 Task: Create a section Code Crusade and in the section, add a milestone Hardware Asset Management in the project AgileLink
Action: Mouse moved to (281, 335)
Screenshot: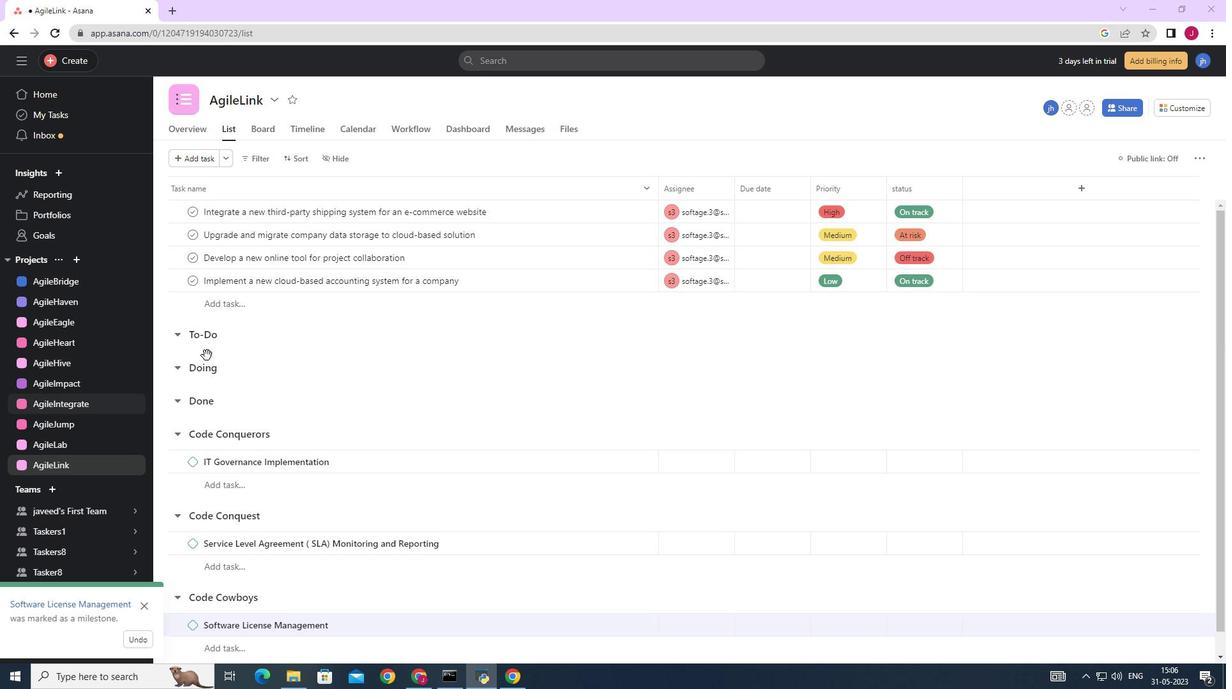 
Action: Mouse scrolled (281, 335) with delta (0, 0)
Screenshot: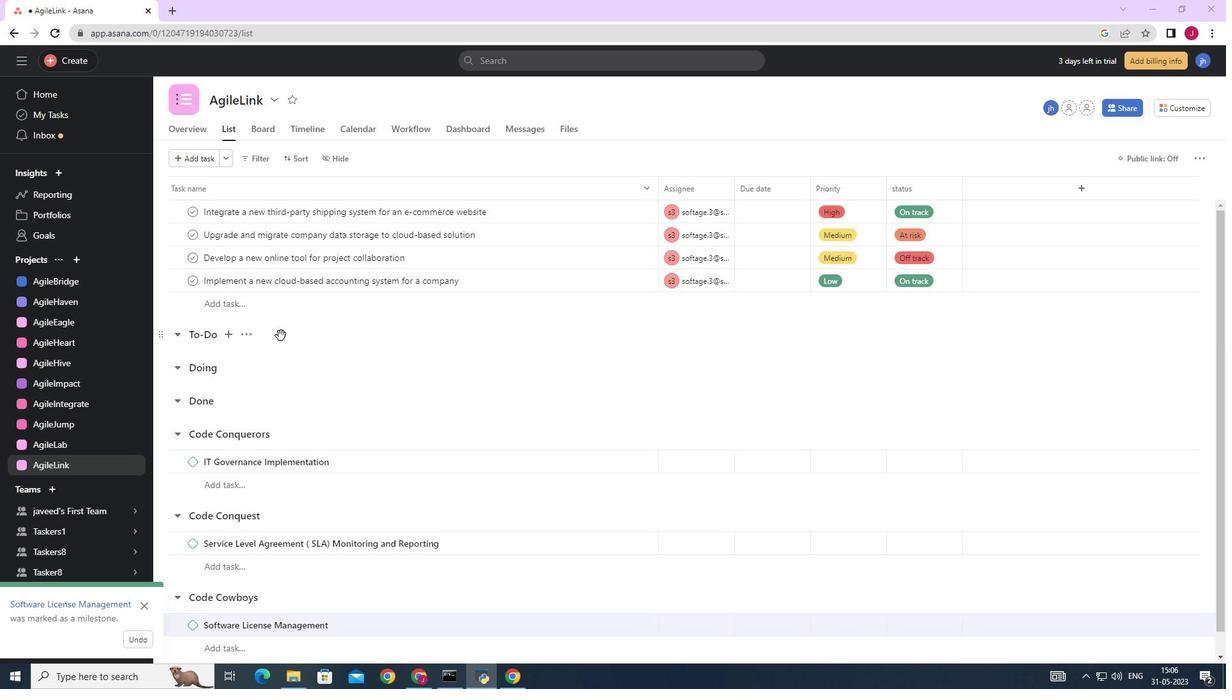 
Action: Mouse scrolled (281, 335) with delta (0, 0)
Screenshot: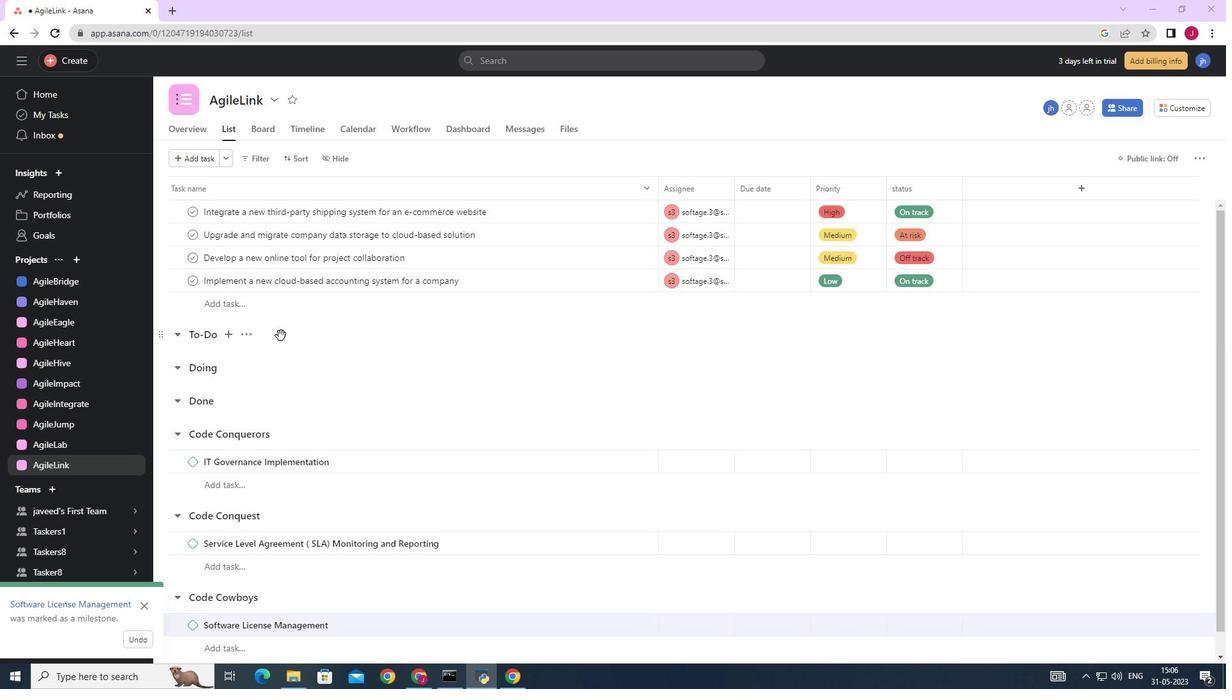 
Action: Mouse scrolled (281, 335) with delta (0, 0)
Screenshot: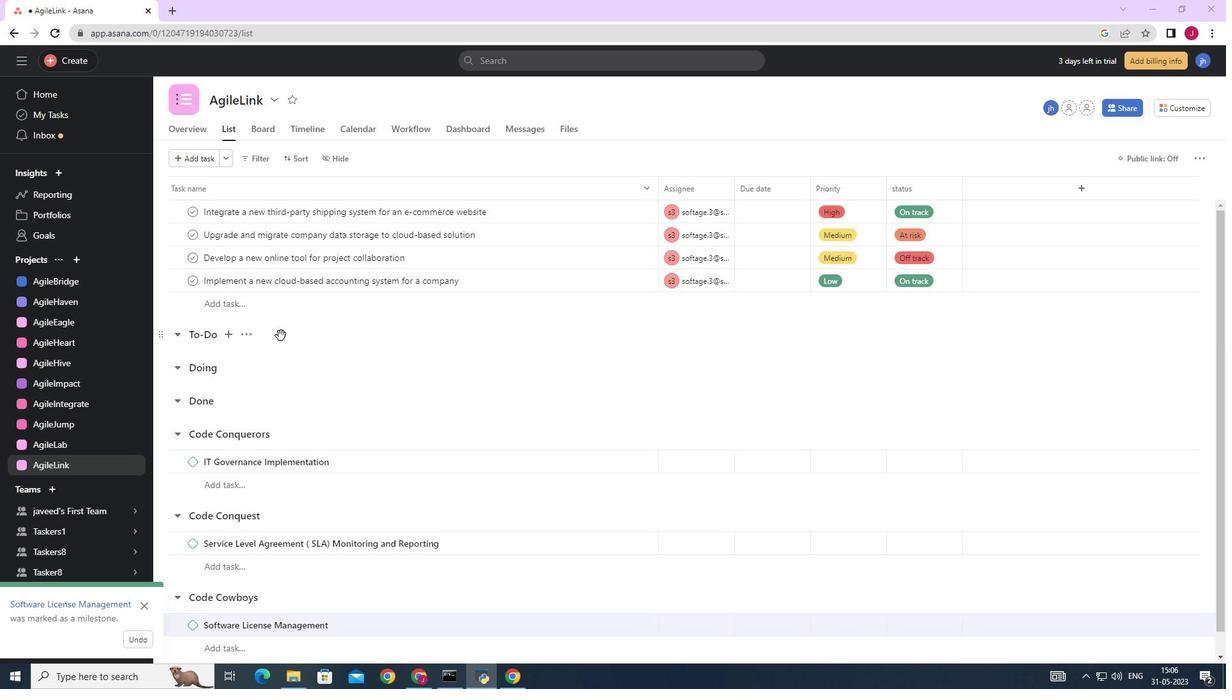 
Action: Mouse moved to (141, 606)
Screenshot: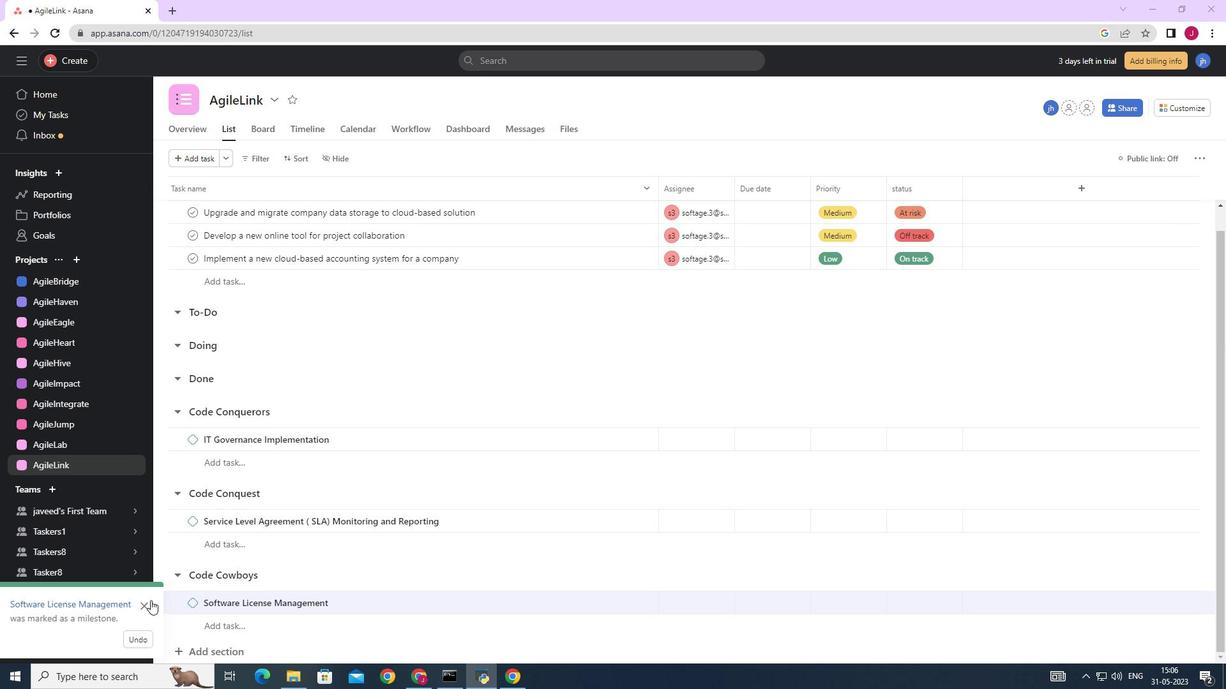 
Action: Mouse pressed left at (141, 606)
Screenshot: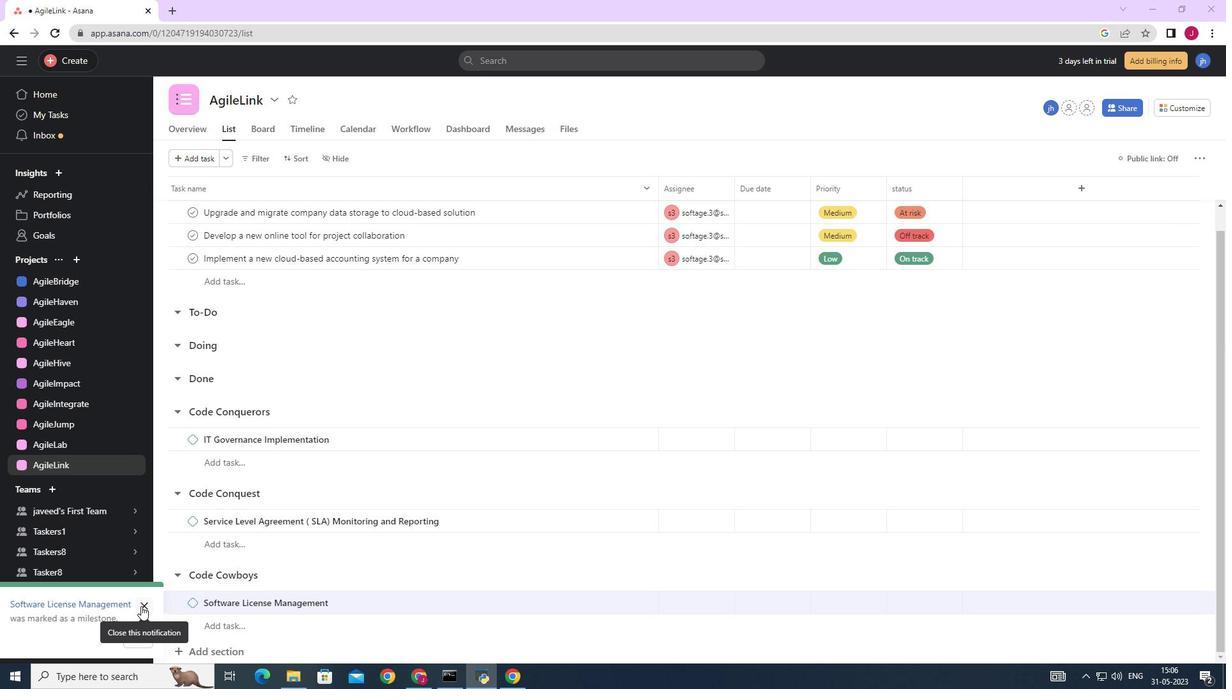 
Action: Mouse moved to (194, 584)
Screenshot: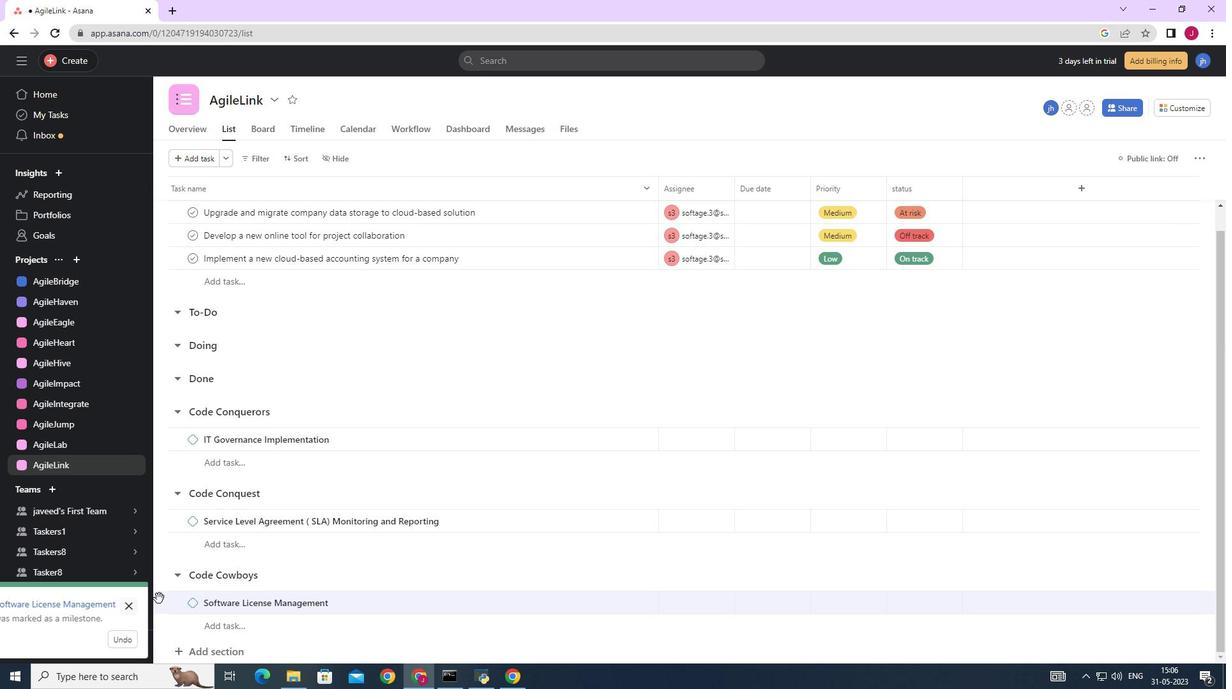 
Action: Mouse scrolled (194, 583) with delta (0, 0)
Screenshot: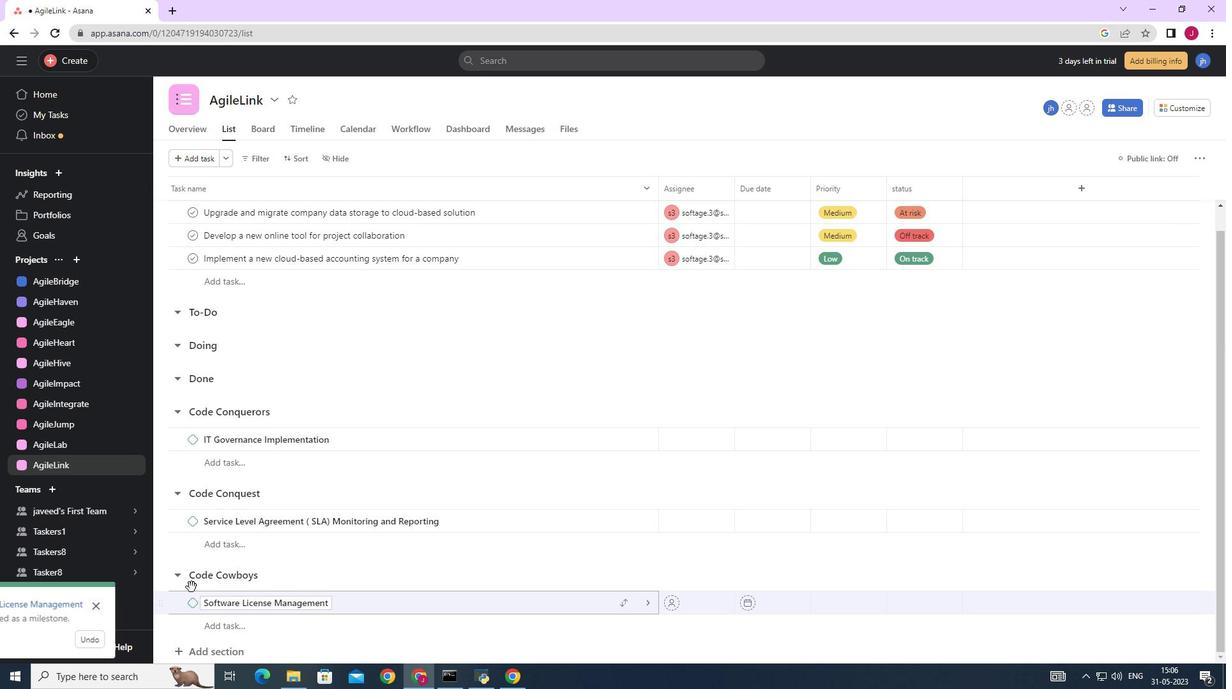 
Action: Mouse scrolled (194, 583) with delta (0, 0)
Screenshot: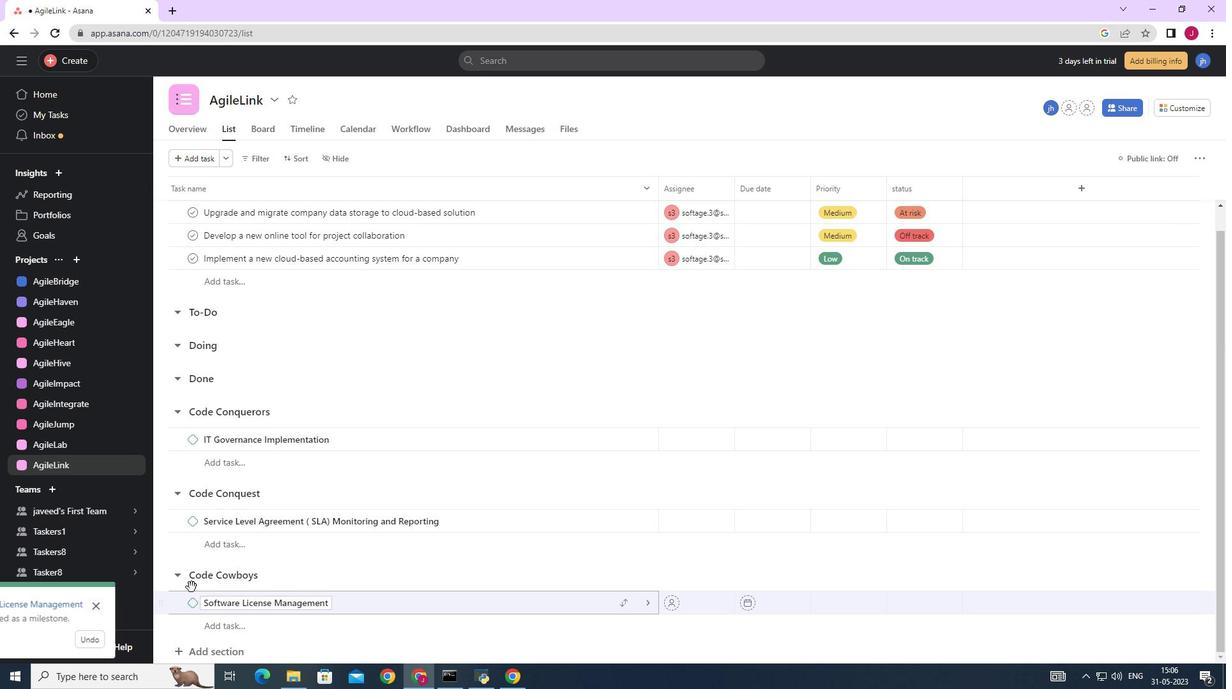 
Action: Mouse scrolled (194, 583) with delta (0, 0)
Screenshot: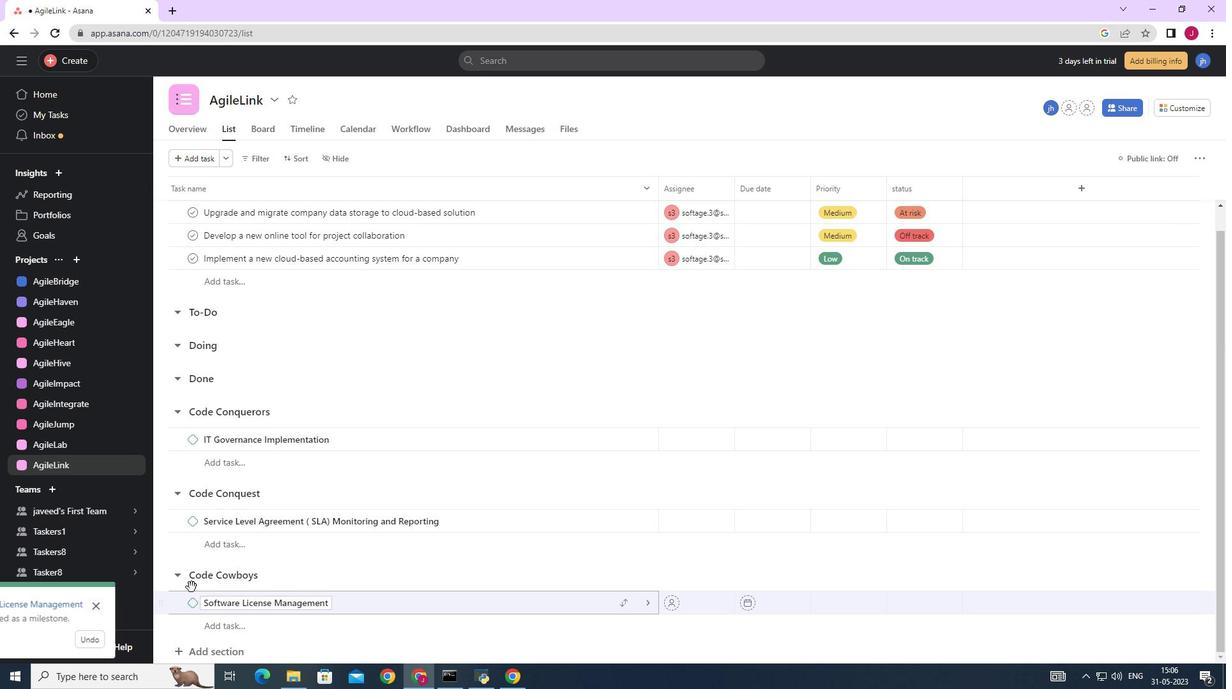 
Action: Mouse moved to (221, 654)
Screenshot: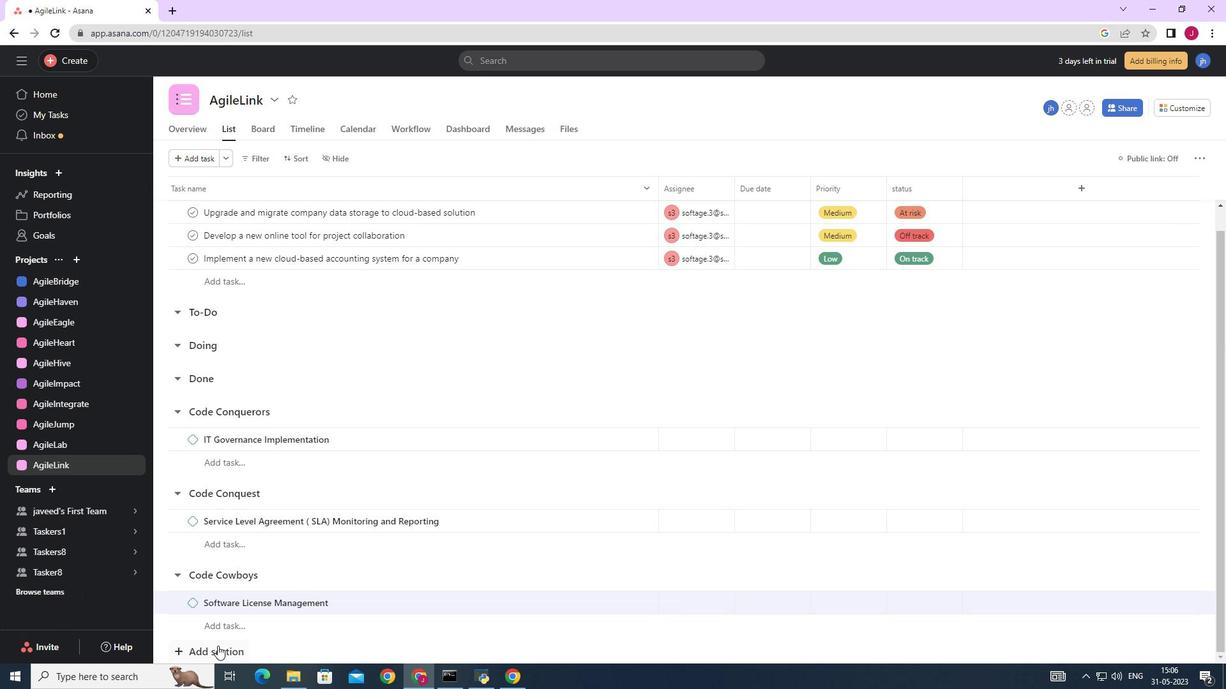 
Action: Mouse pressed left at (221, 654)
Screenshot: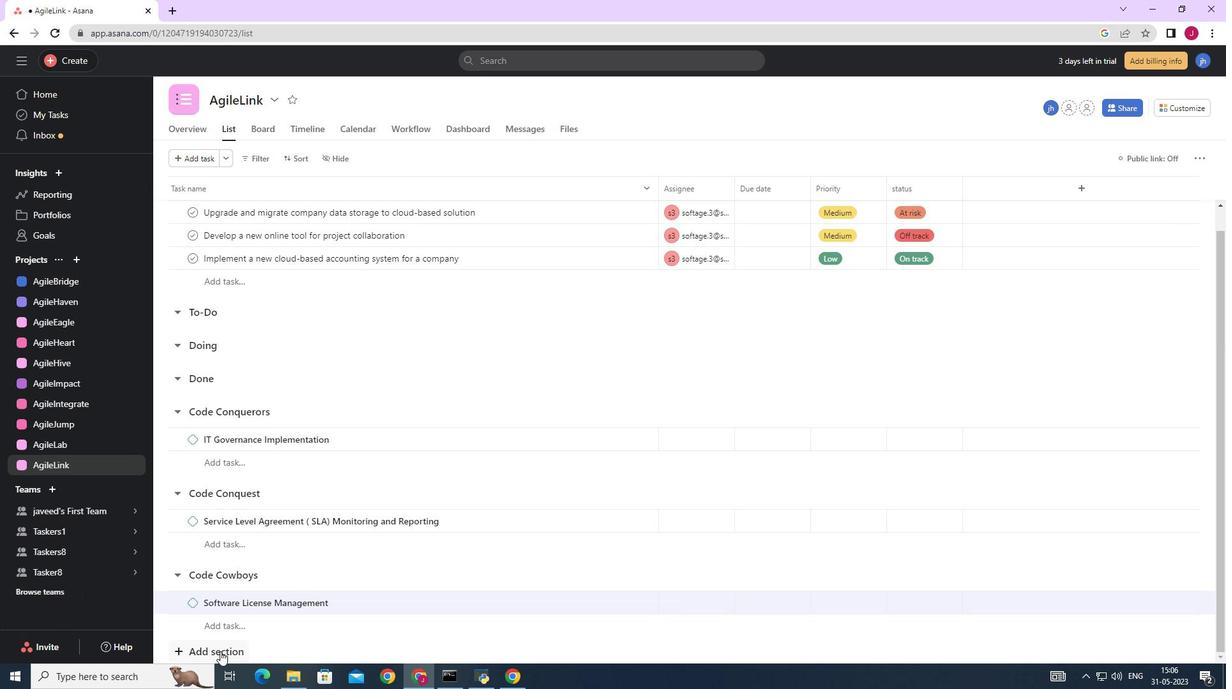 
Action: Mouse moved to (231, 598)
Screenshot: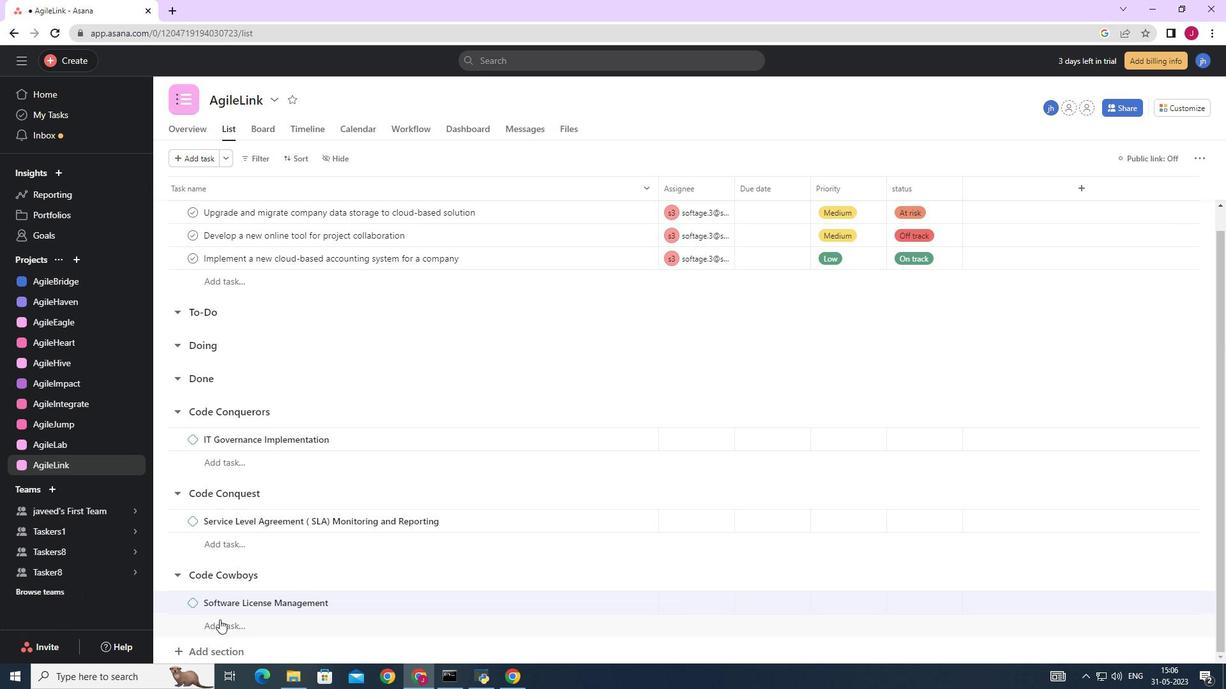 
Action: Mouse scrolled (231, 597) with delta (0, 0)
Screenshot: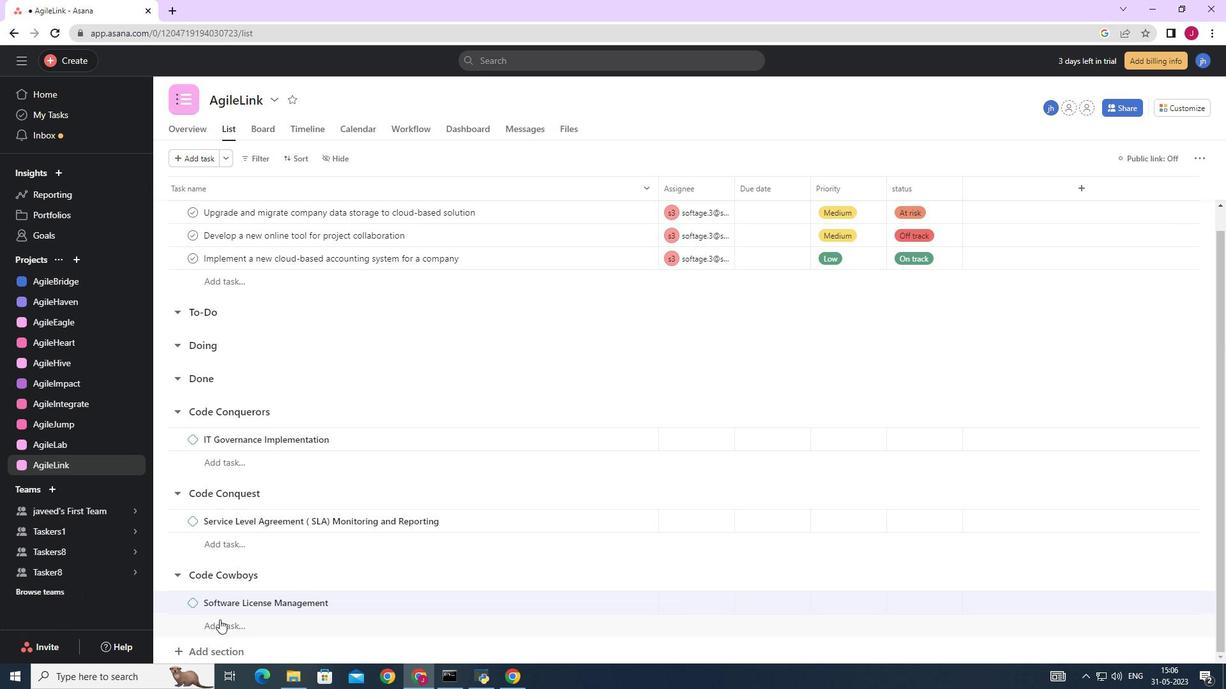 
Action: Mouse scrolled (231, 597) with delta (0, 0)
Screenshot: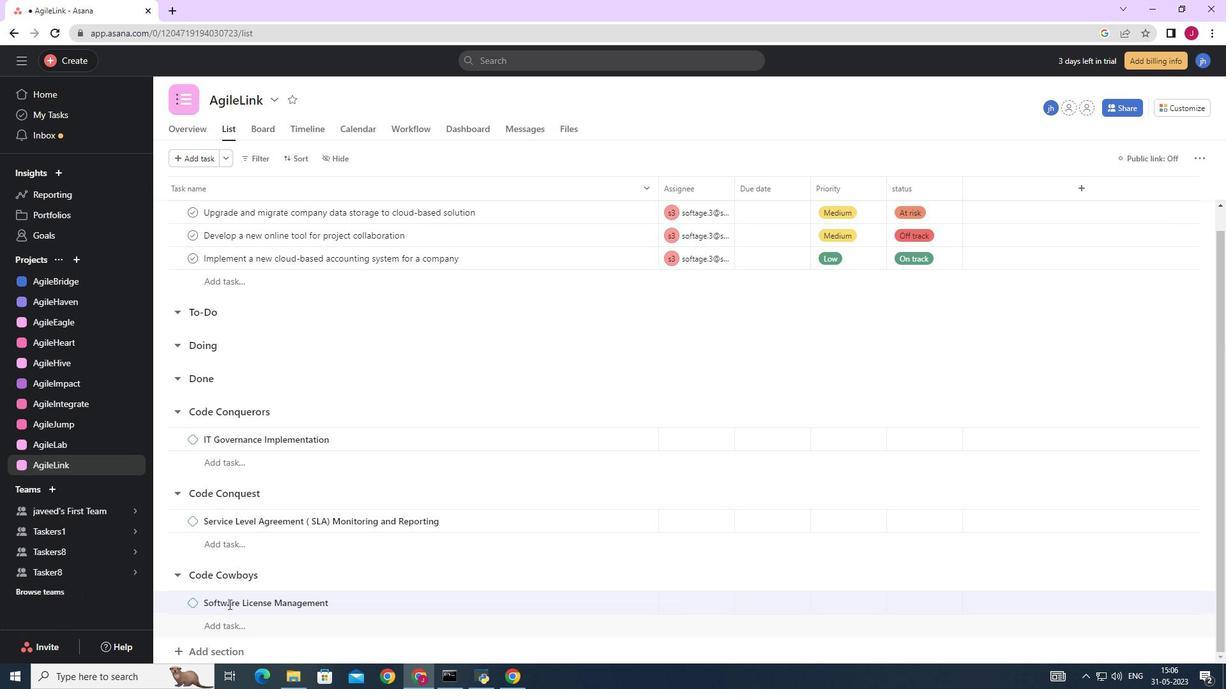 
Action: Mouse scrolled (231, 597) with delta (0, 0)
Screenshot: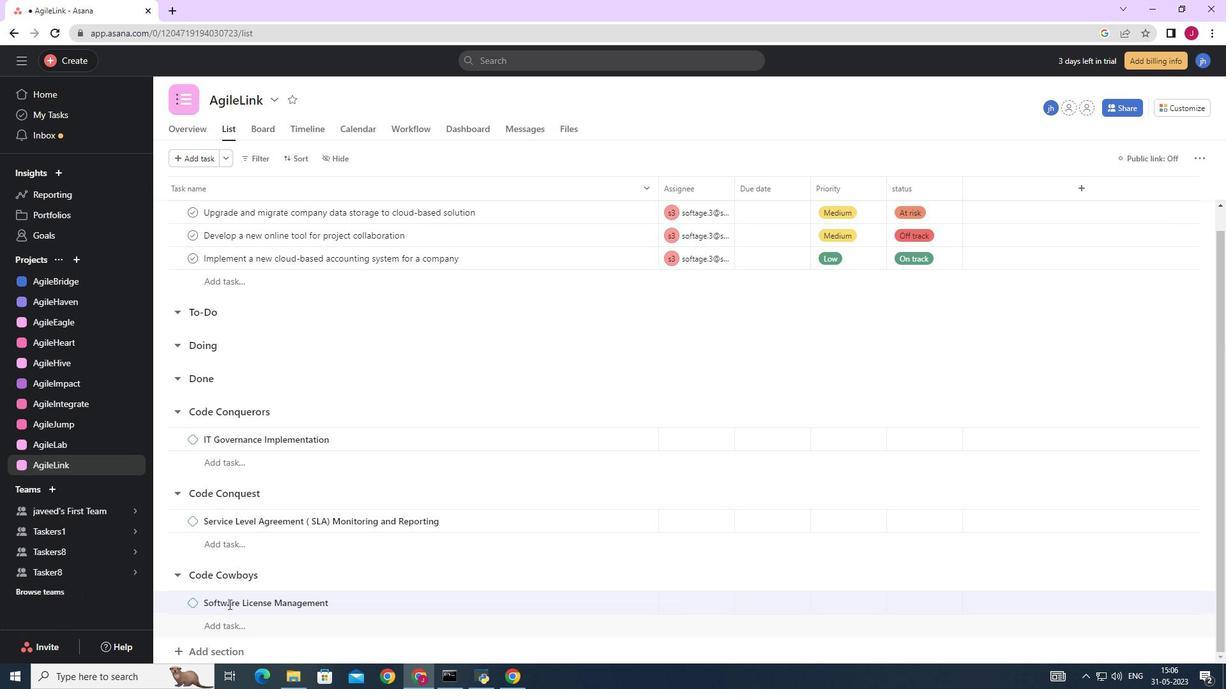 
Action: Mouse scrolled (231, 597) with delta (0, 0)
Screenshot: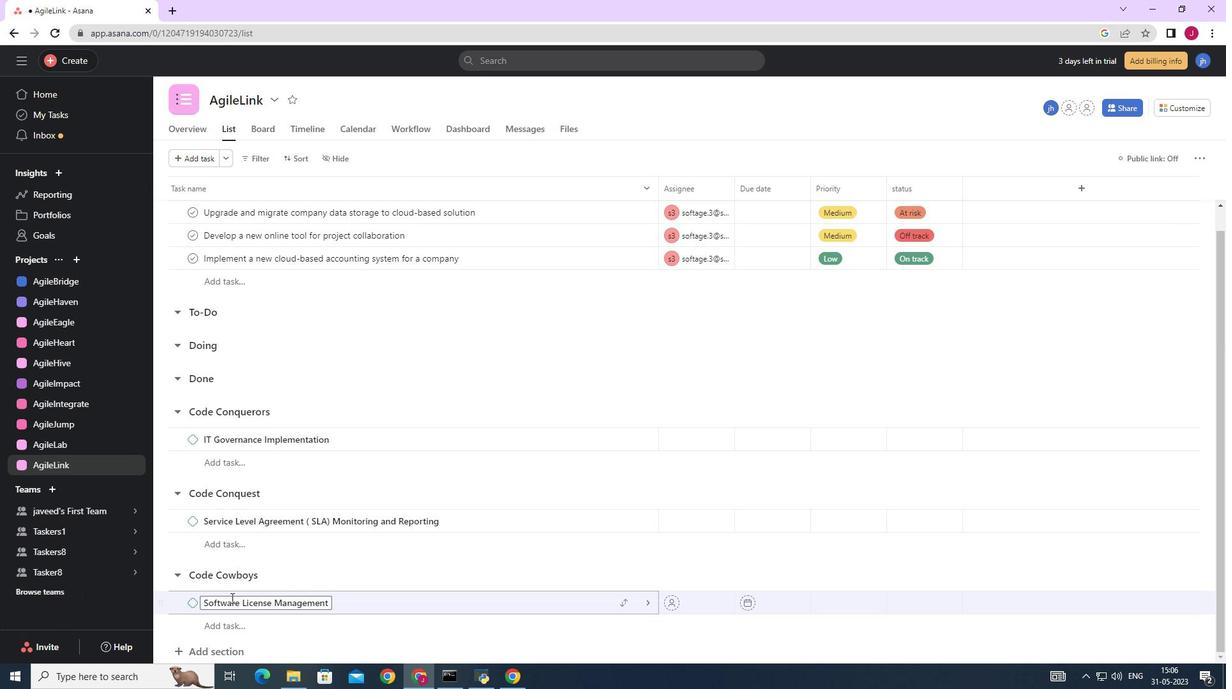 
Action: Mouse scrolled (231, 597) with delta (0, 0)
Screenshot: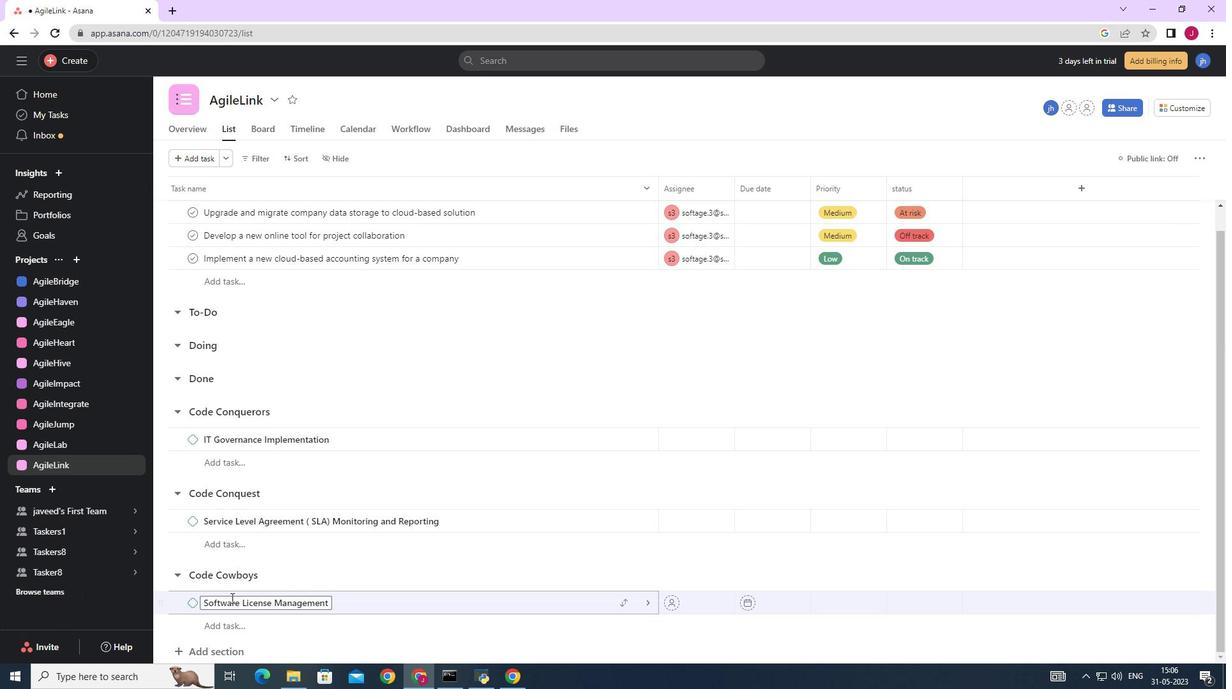 
Action: Mouse moved to (197, 652)
Screenshot: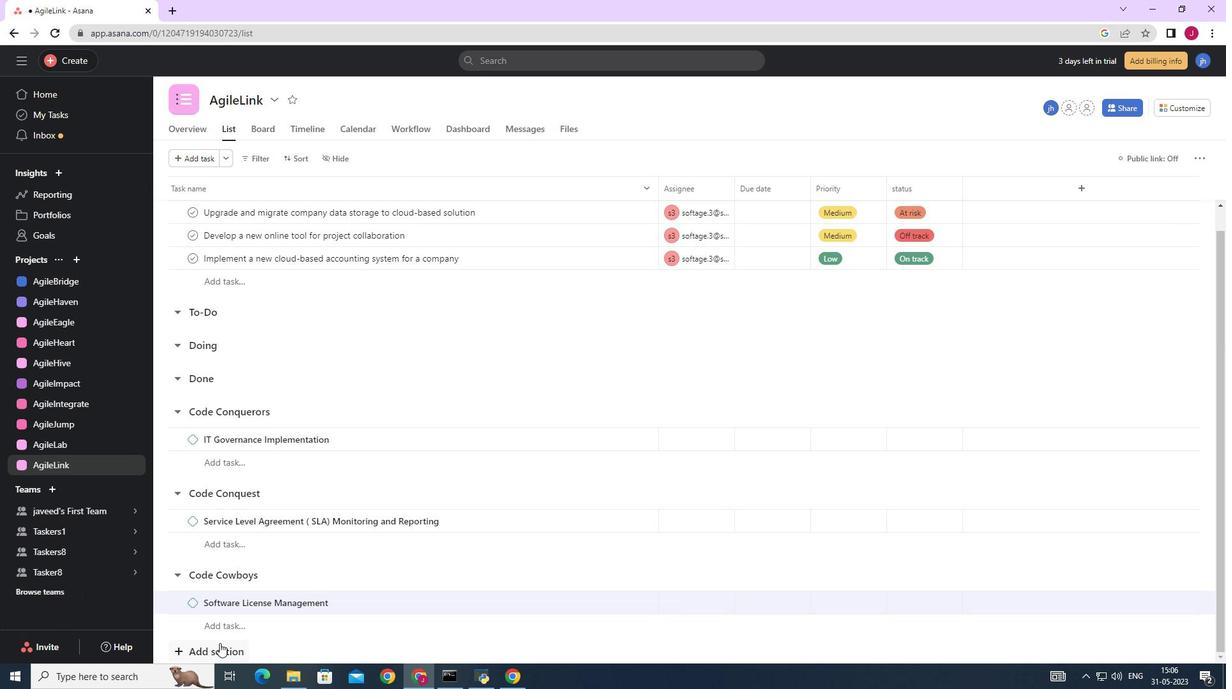 
Action: Mouse pressed left at (197, 652)
Screenshot: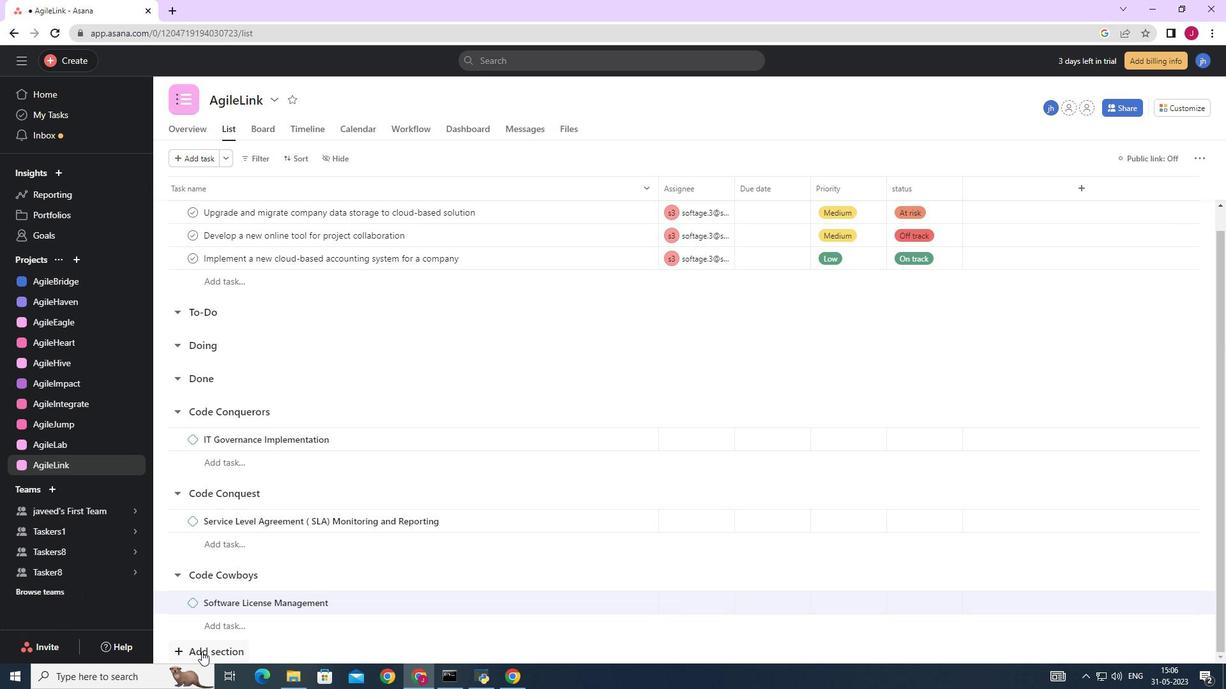 
Action: Mouse moved to (226, 620)
Screenshot: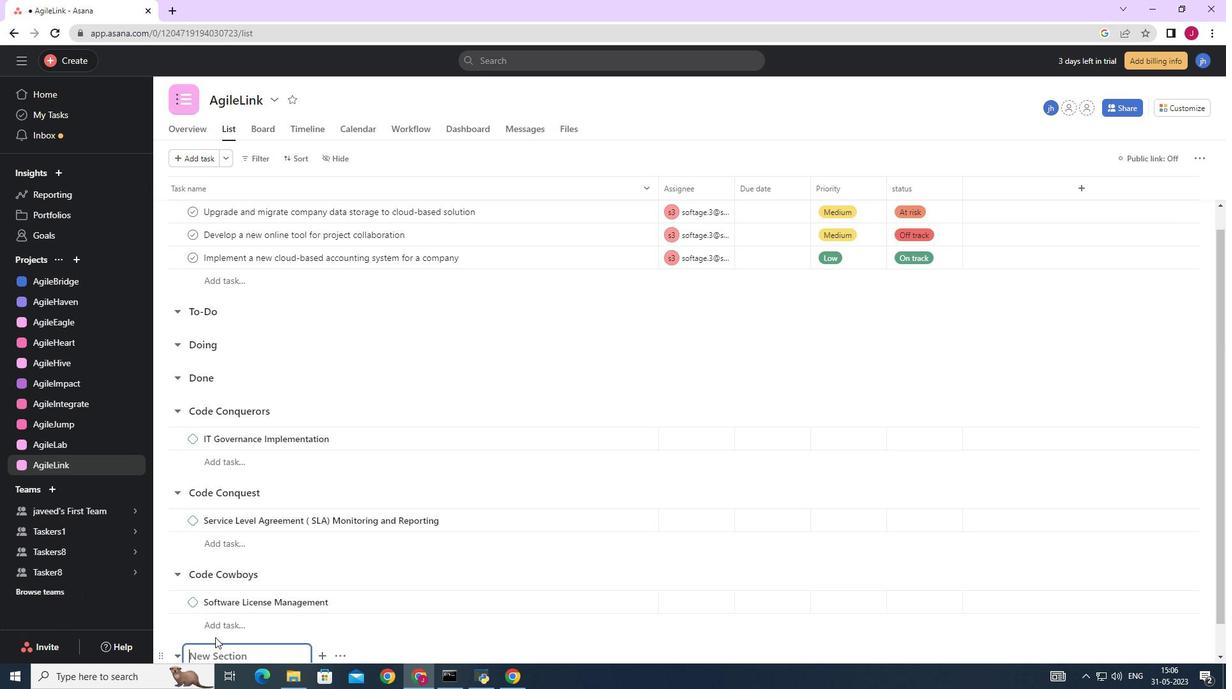 
Action: Mouse scrolled (226, 620) with delta (0, 0)
Screenshot: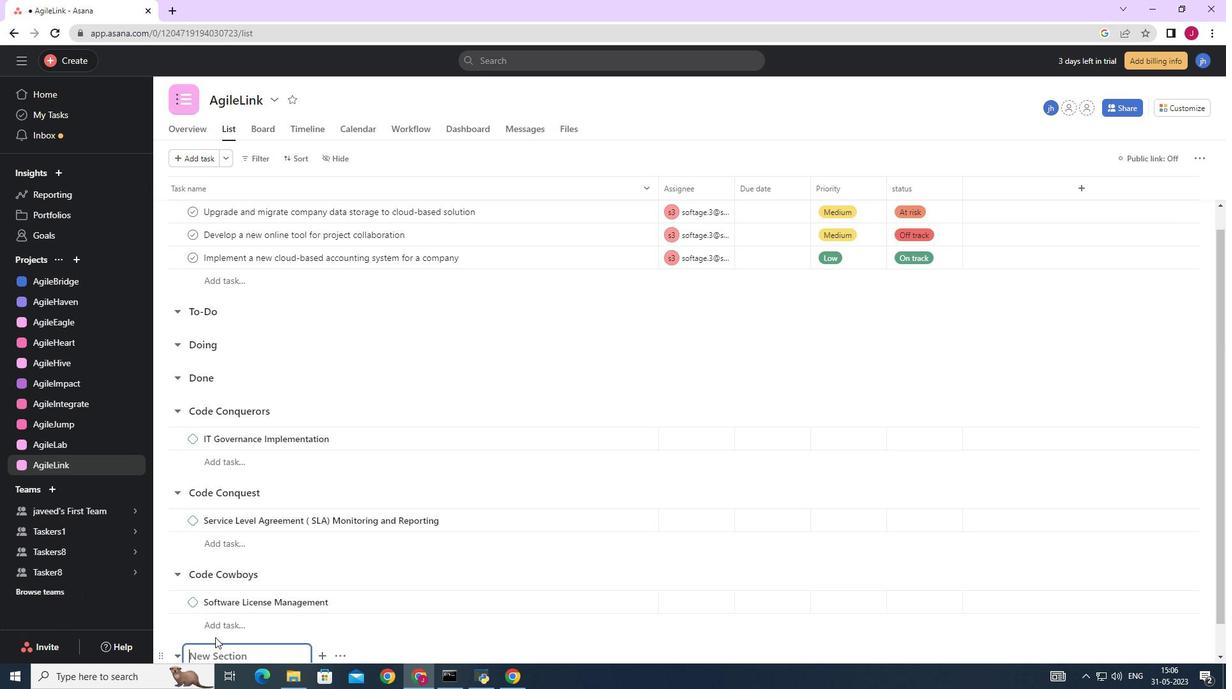 
Action: Mouse scrolled (226, 620) with delta (0, 0)
Screenshot: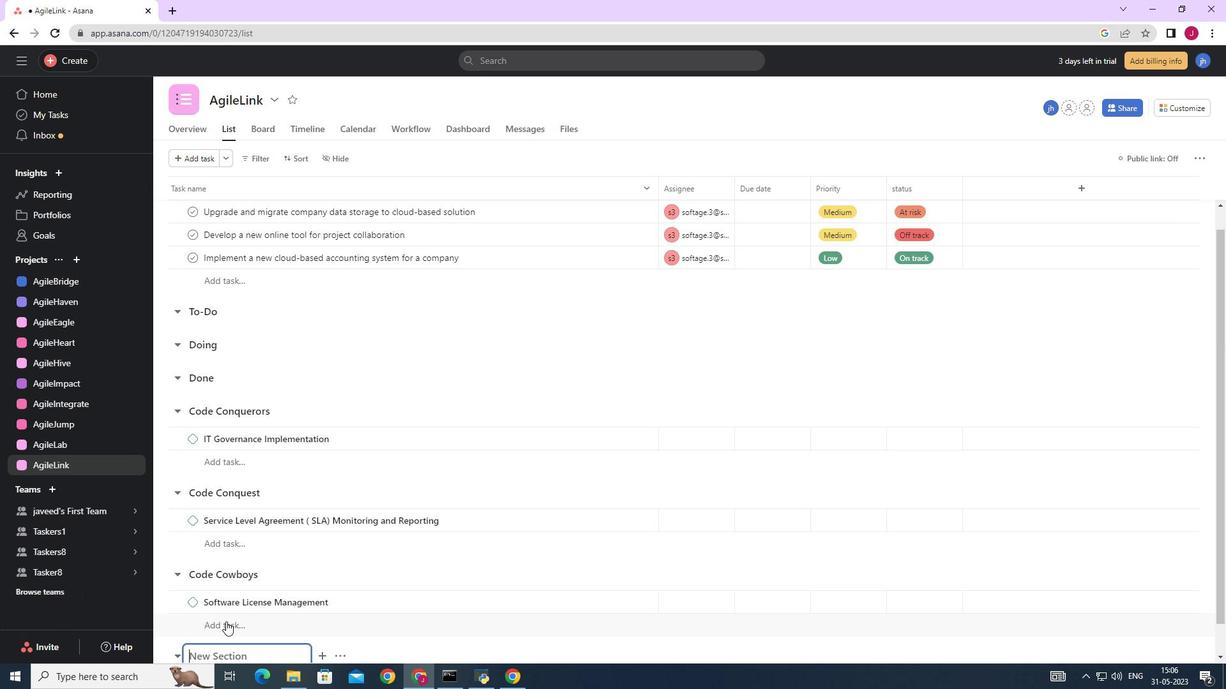
Action: Mouse scrolled (226, 620) with delta (0, 0)
Screenshot: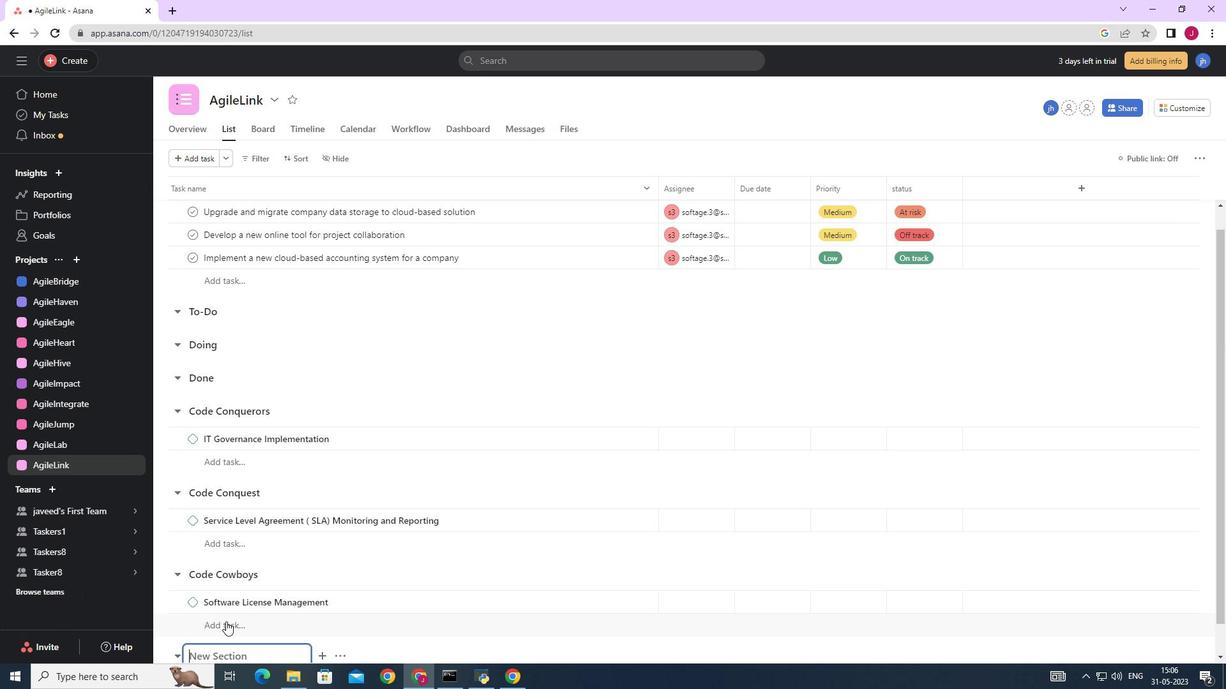 
Action: Mouse scrolled (226, 620) with delta (0, 0)
Screenshot: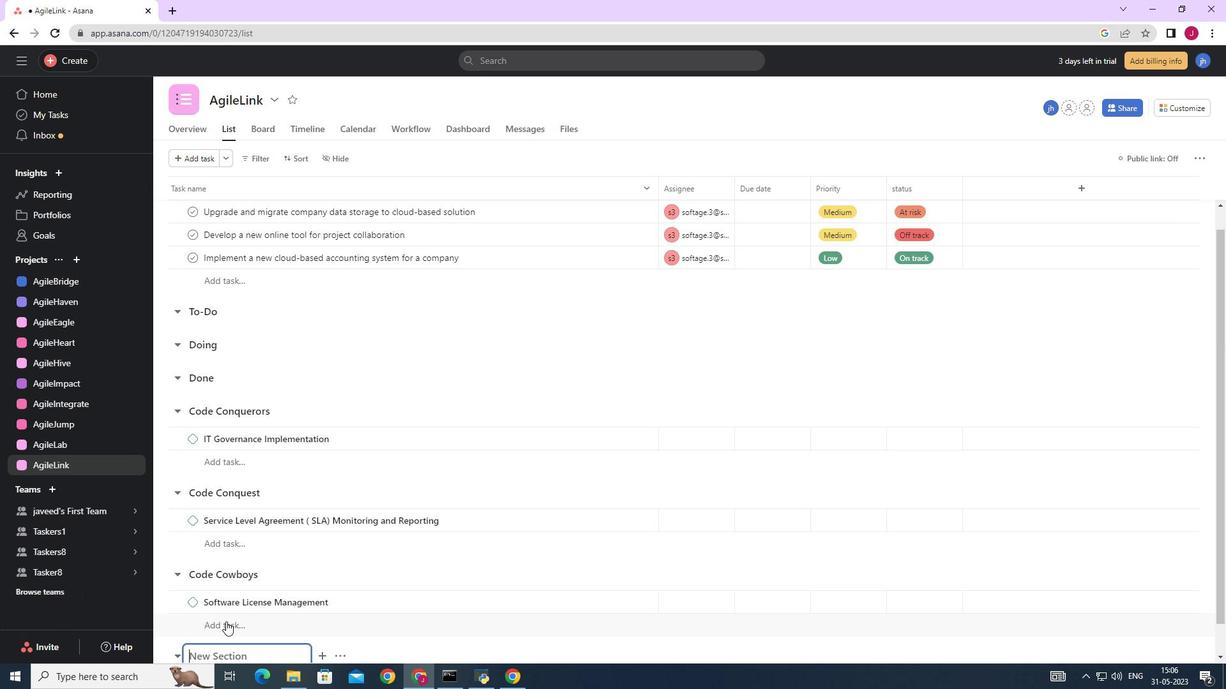 
Action: Mouse scrolled (226, 620) with delta (0, 0)
Screenshot: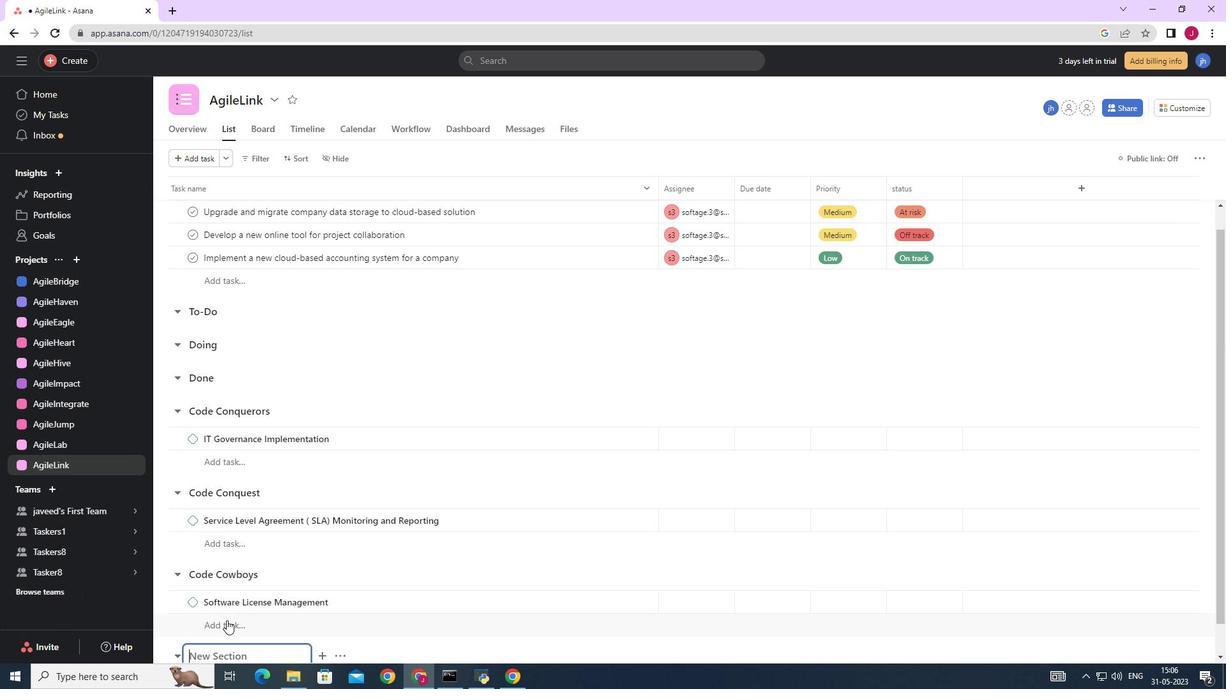 
Action: Key pressed <Key.caps_lock>C<Key.caps_lock>ode<Key.space><Key.caps_lock>C<Key.caps_lock>rusade<Key.space><Key.enter>
Screenshot: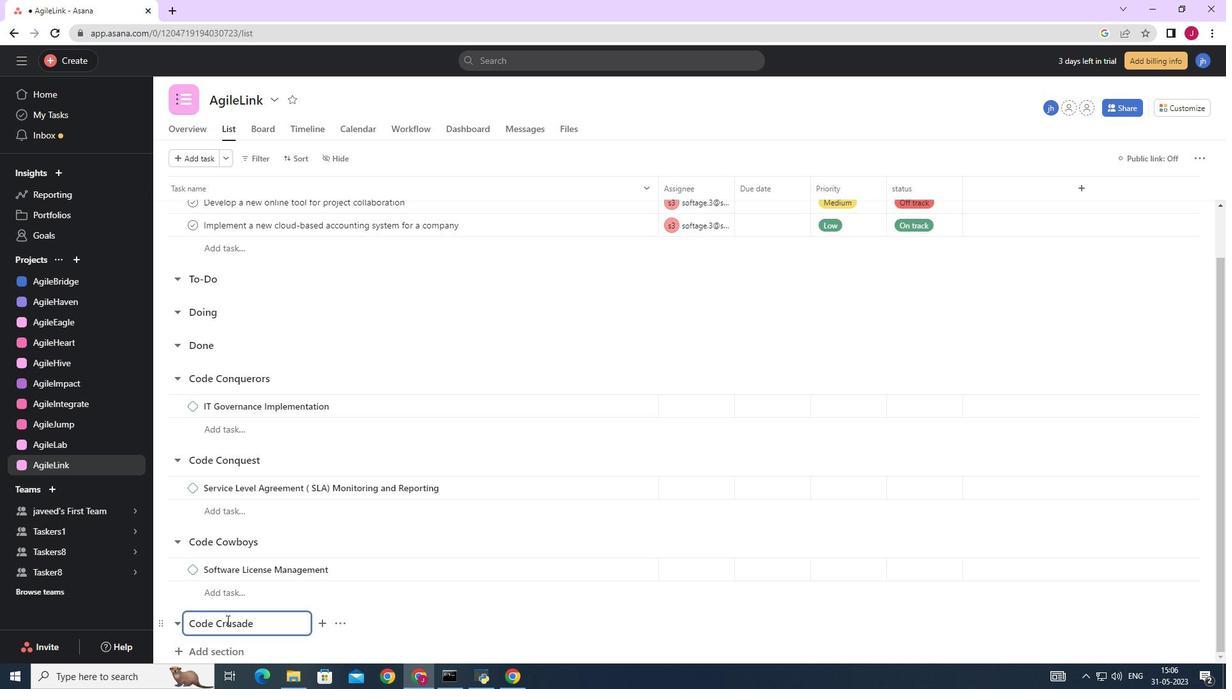 
Action: Mouse moved to (261, 608)
Screenshot: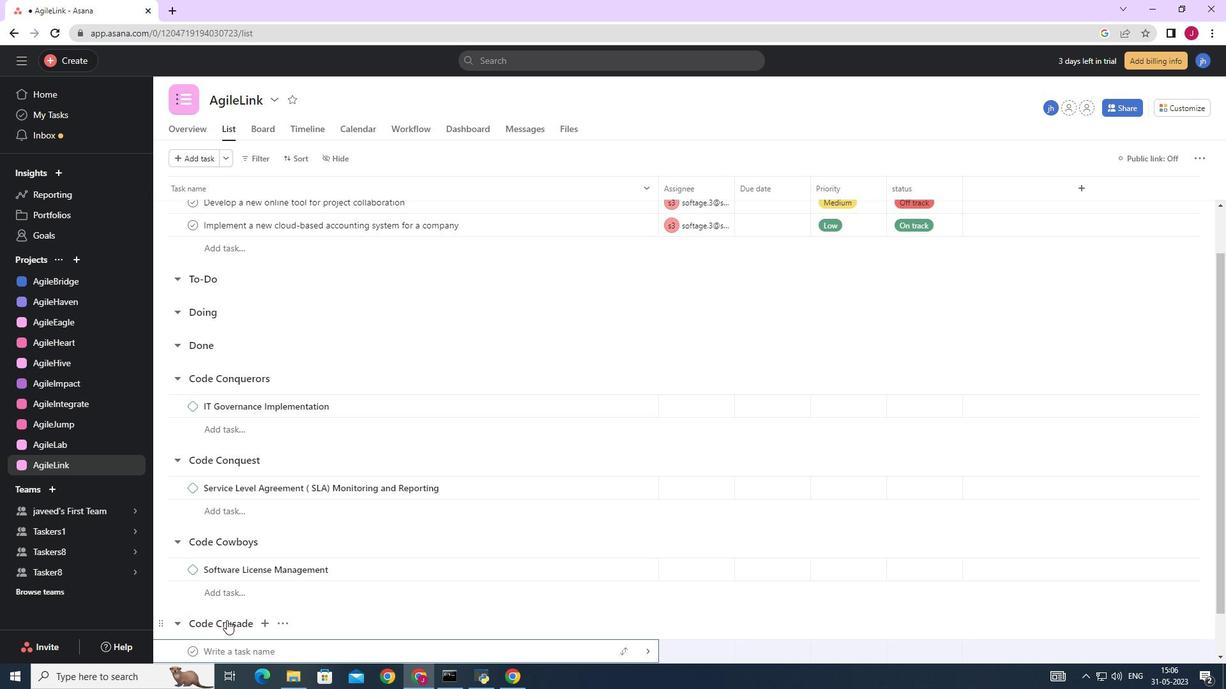 
Action: Key pressed <Key.caps_lock>H<Key.caps_lock>ardwarw<Key.backspace>e<Key.space><Key.caps_lock>A<Key.caps_lock>sset<Key.space><Key.caps_lock>M<Key.caps_lock>anagement
Screenshot: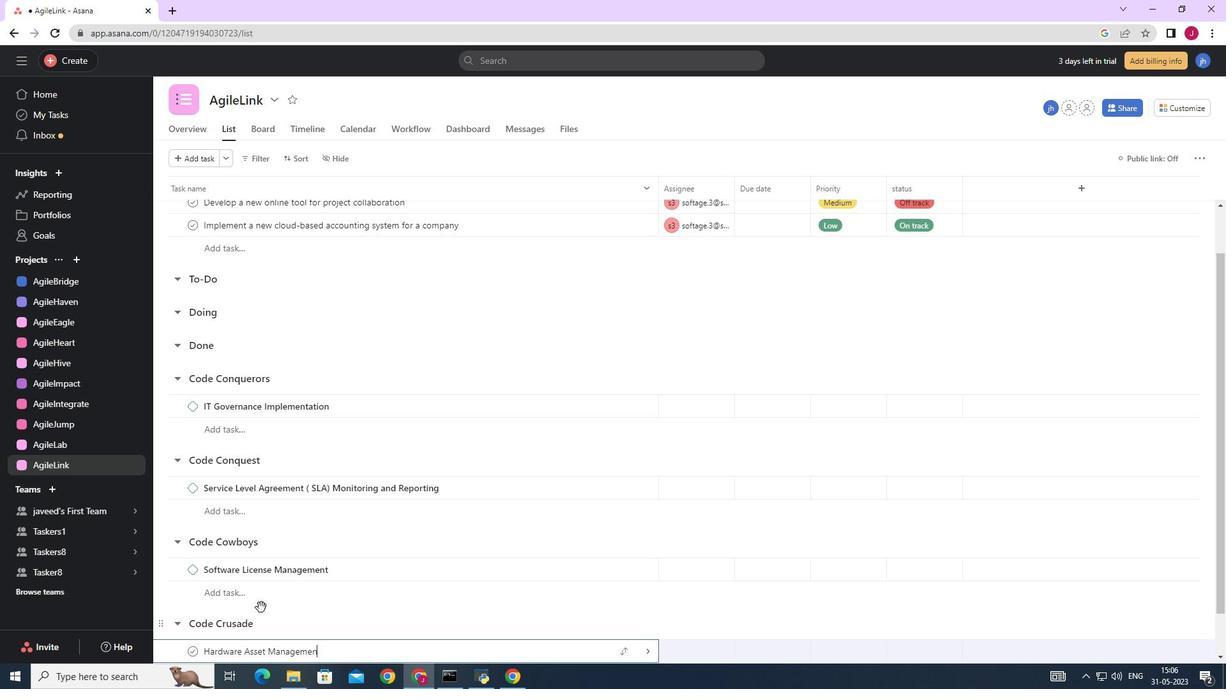 
Action: Mouse moved to (646, 648)
Screenshot: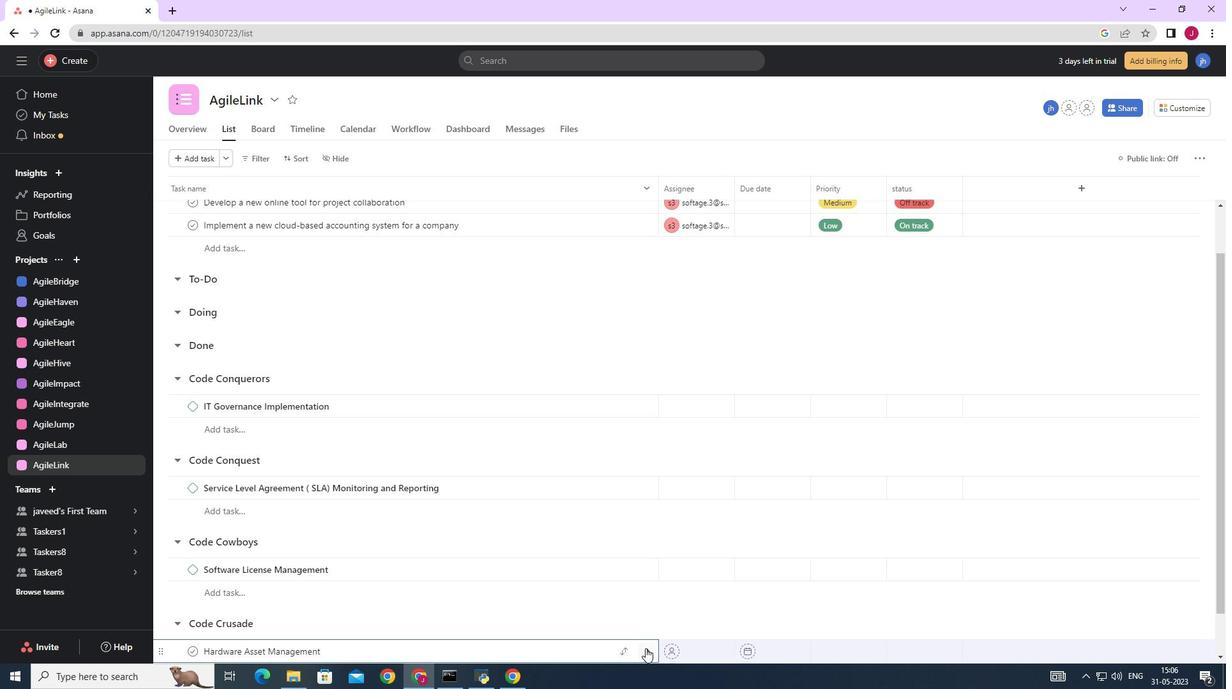 
Action: Mouse pressed left at (646, 648)
Screenshot: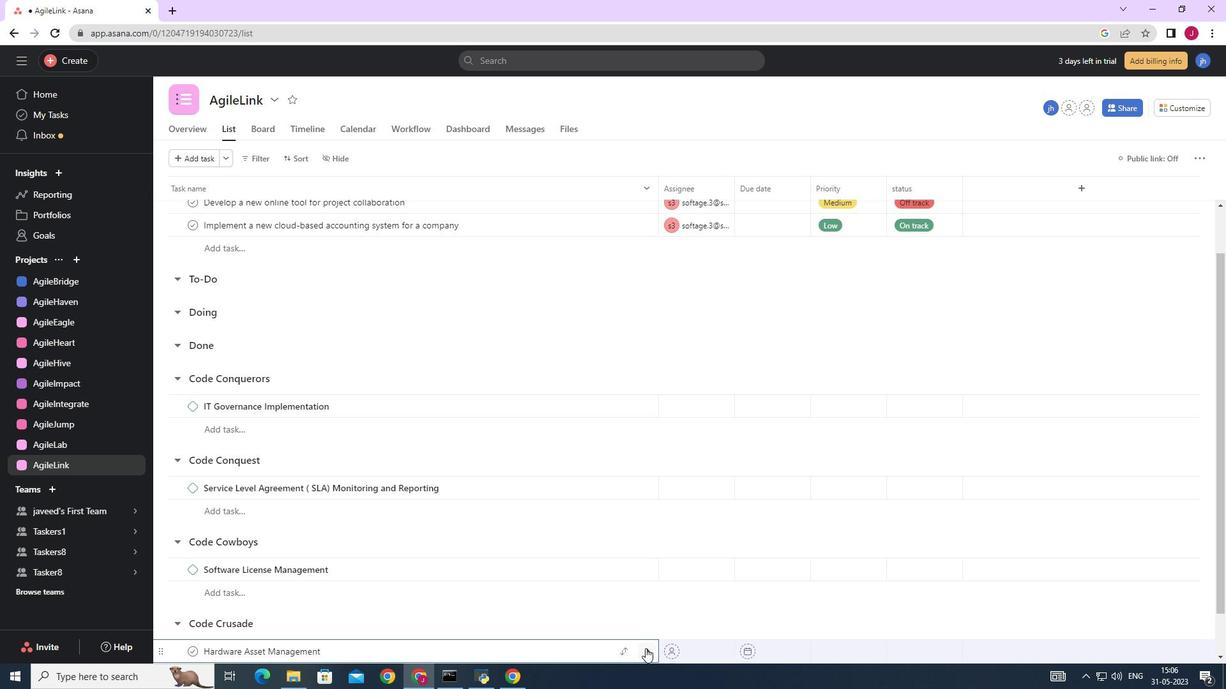 
Action: Mouse moved to (1182, 153)
Screenshot: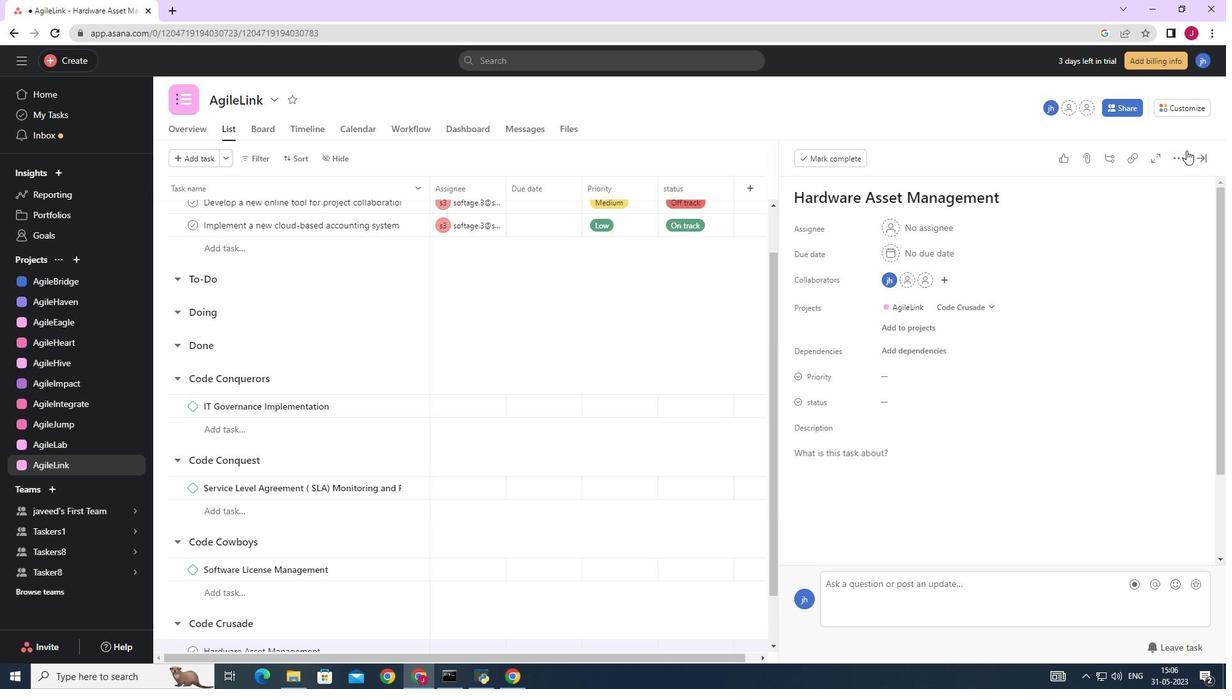 
Action: Mouse pressed left at (1182, 153)
Screenshot: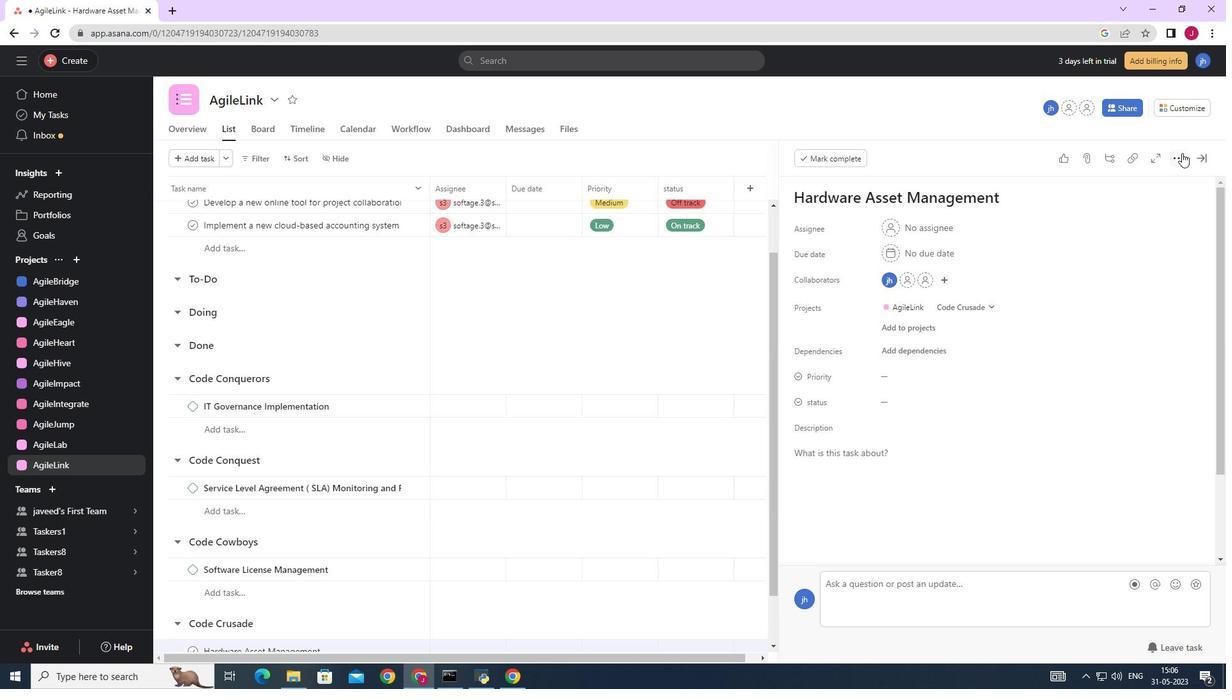 
Action: Mouse moved to (1050, 204)
Screenshot: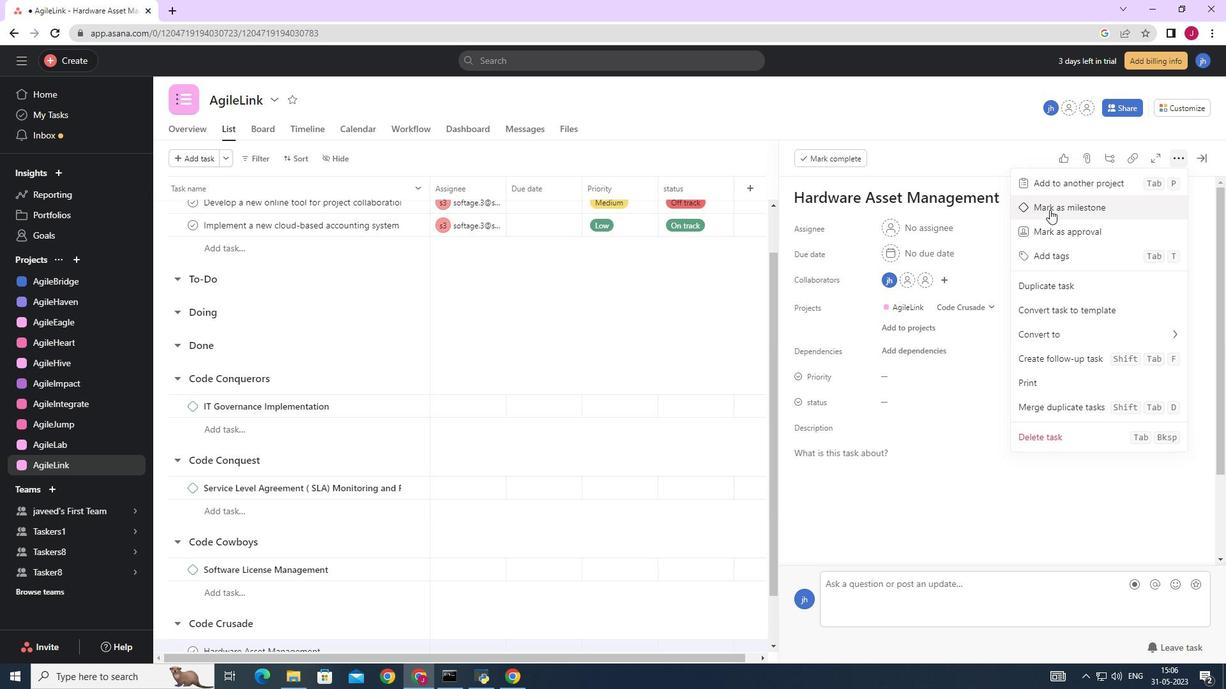 
Action: Mouse pressed left at (1050, 204)
Screenshot: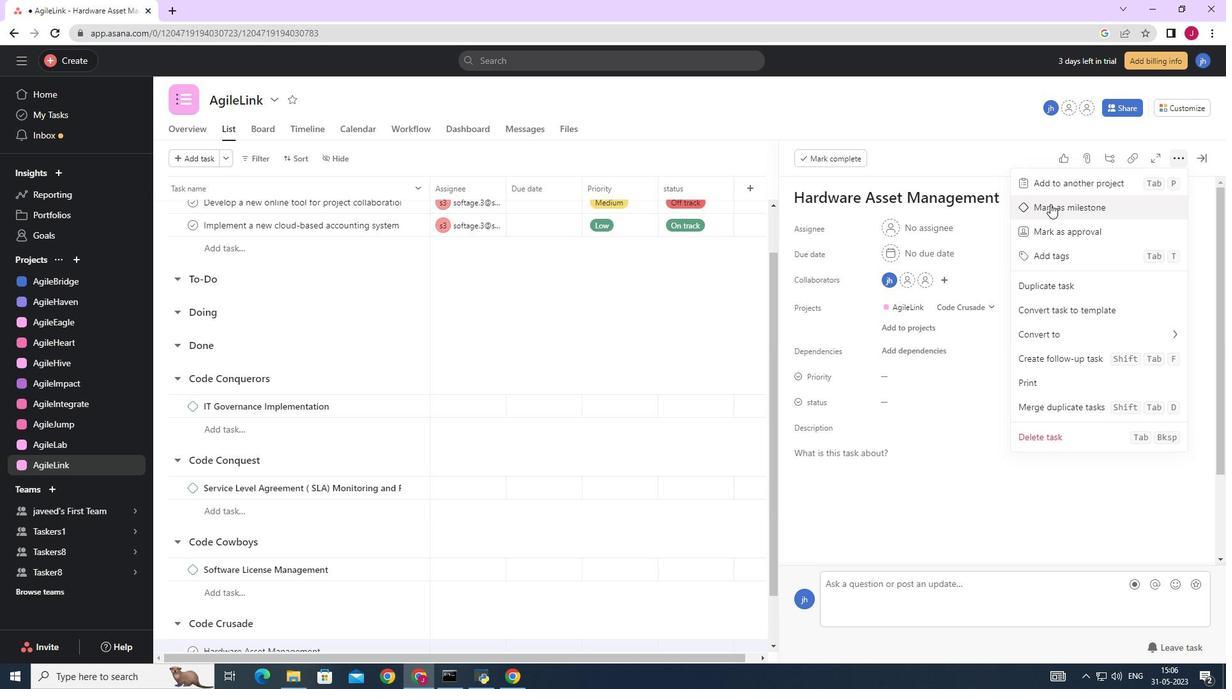 
Action: Mouse moved to (1200, 155)
Screenshot: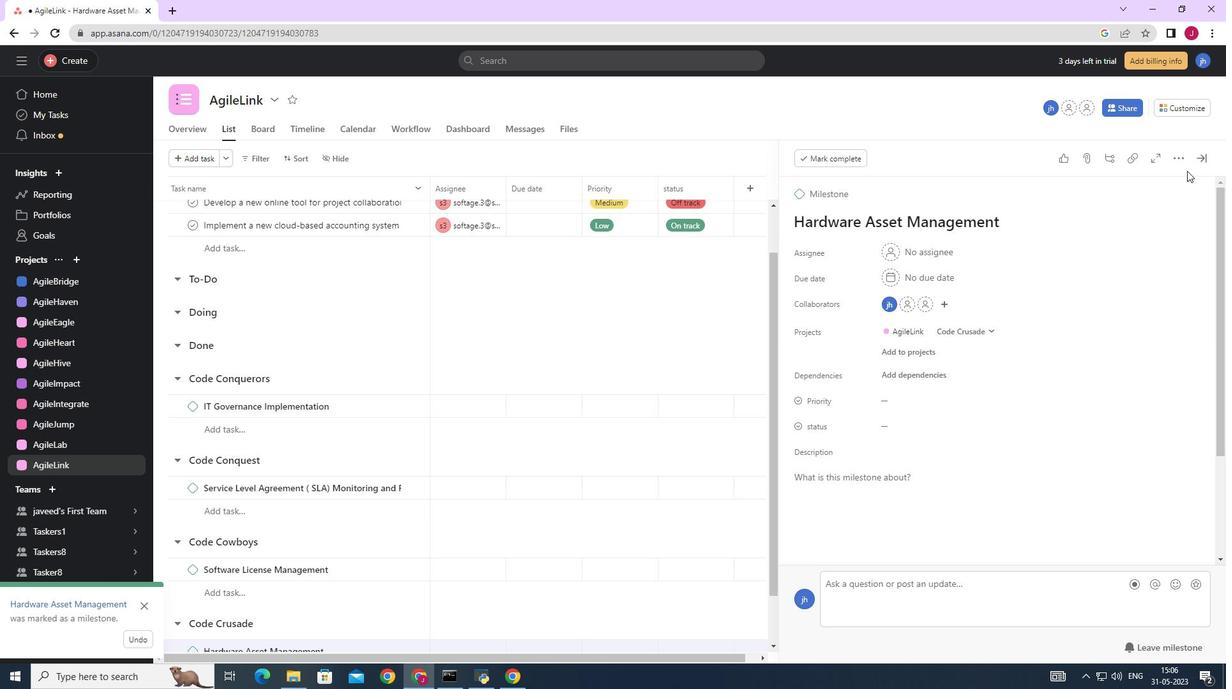 
Action: Mouse pressed left at (1200, 155)
Screenshot: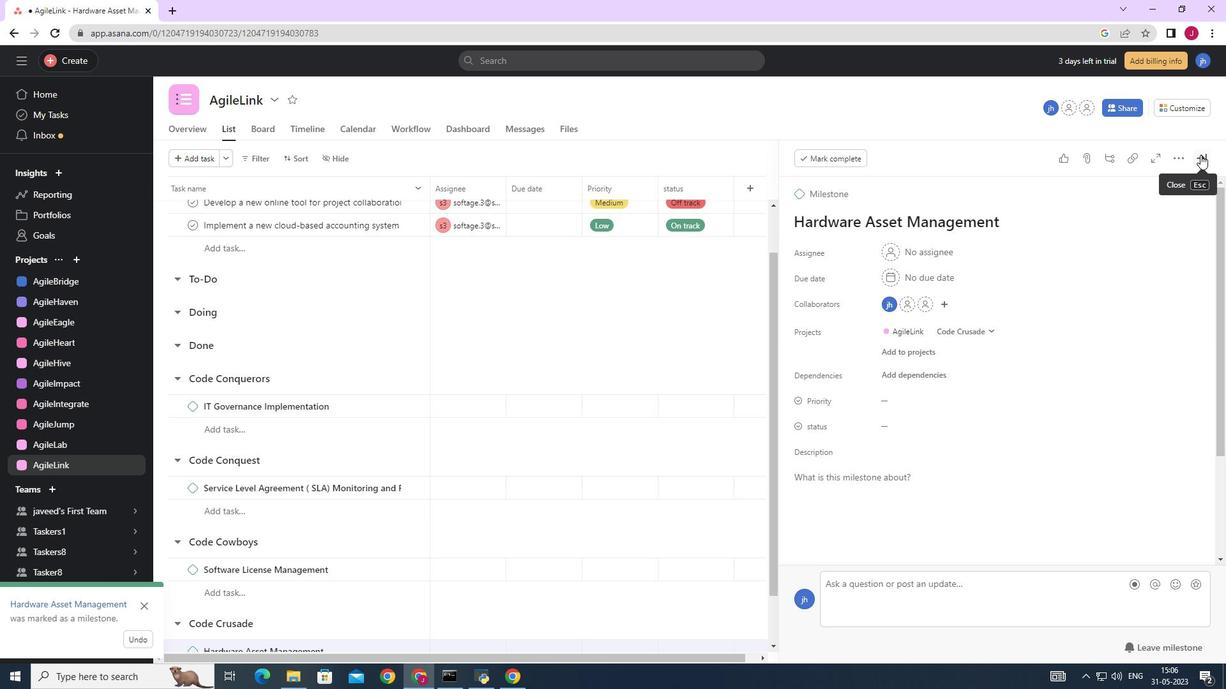 
Action: Mouse moved to (1092, 219)
Screenshot: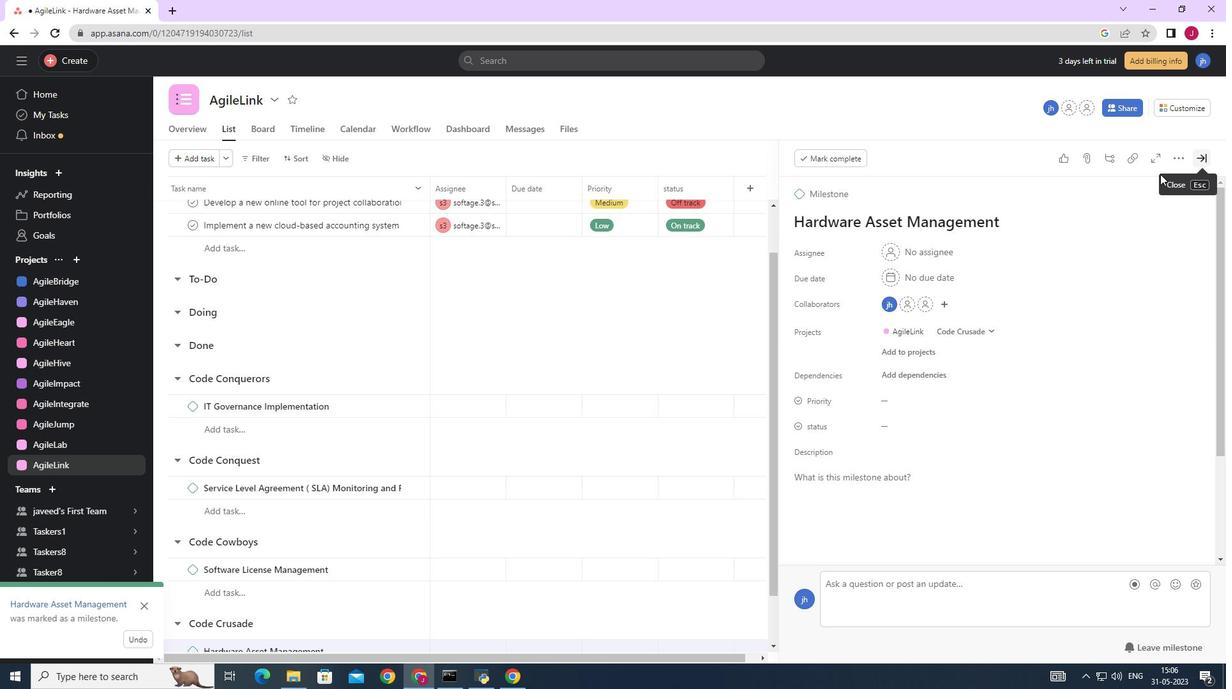 
